 Task: Create in the project AgileImpact and in the Backlog issue 'Create a new online platform for online public speaking courses with advanced speech analysis and feedback features' a child issue 'Serverless computing application monitoring and alerting remediation', and assign it to team member softage.1@softage.net. Create in the project AgileImpact and in the Backlog issue 'Implement a new cloud-based talent management system for a company with advanced talent acquisition and performance evaluation features' a child issue 'Automated infrastructure backup and recovery planning and optimization', and assign it to team member softage.2@softage.net
Action: Mouse moved to (150, 45)
Screenshot: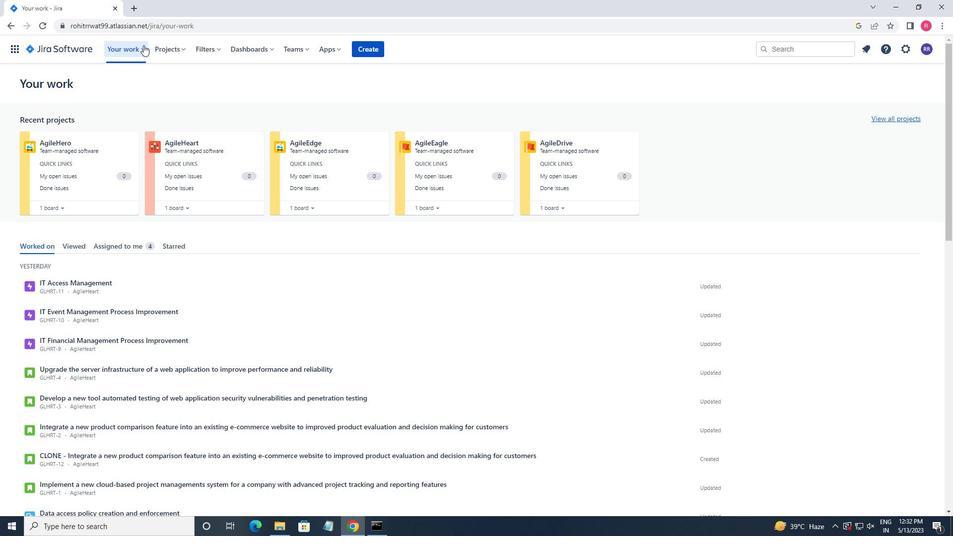 
Action: Mouse pressed left at (150, 45)
Screenshot: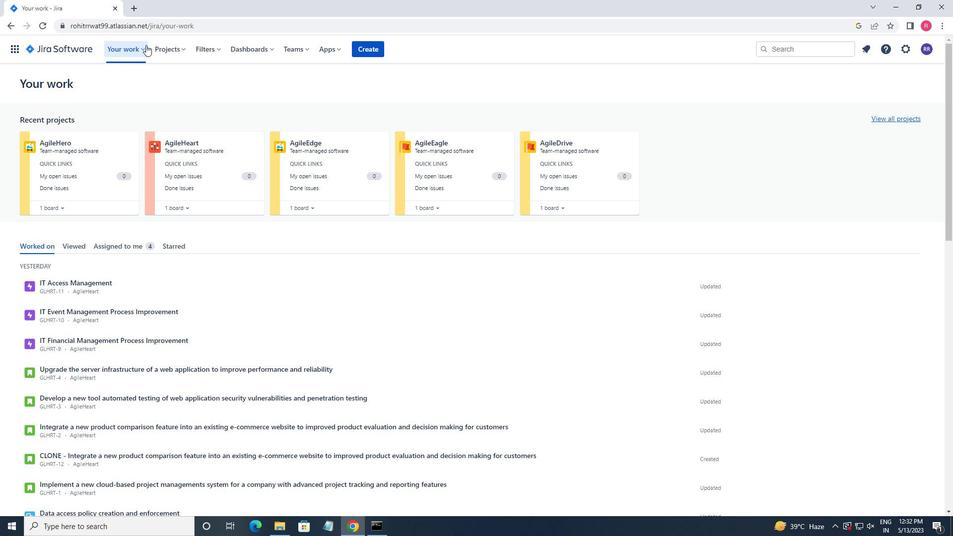 
Action: Mouse moved to (173, 47)
Screenshot: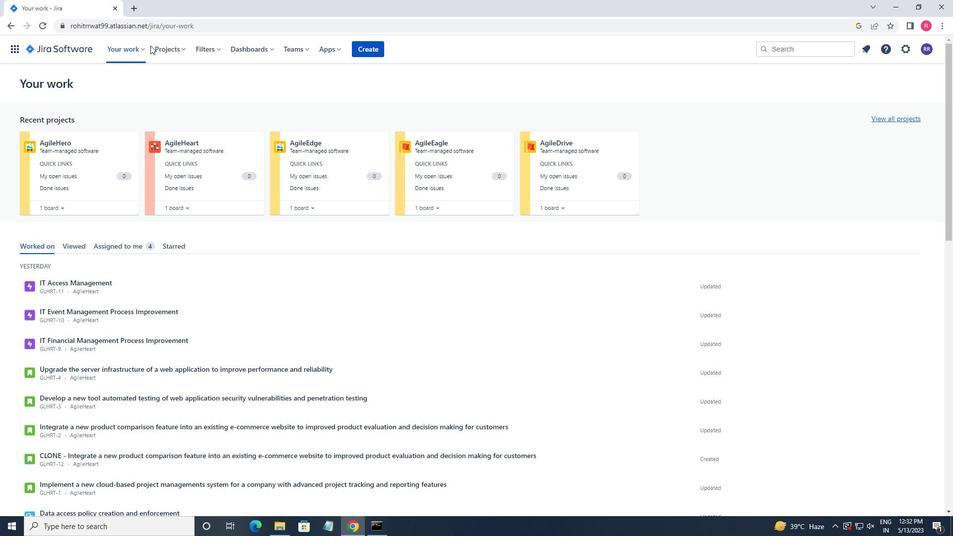 
Action: Mouse pressed left at (173, 47)
Screenshot: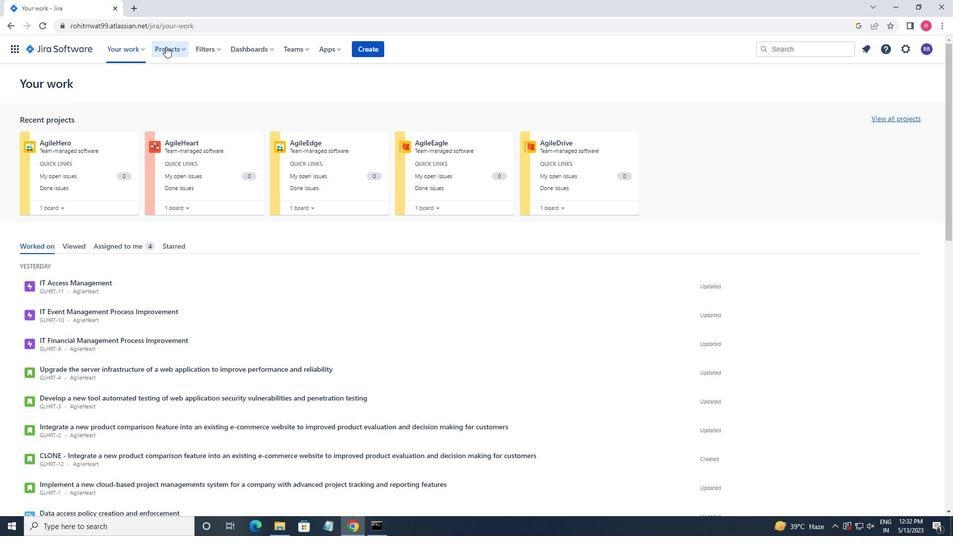 
Action: Mouse moved to (192, 94)
Screenshot: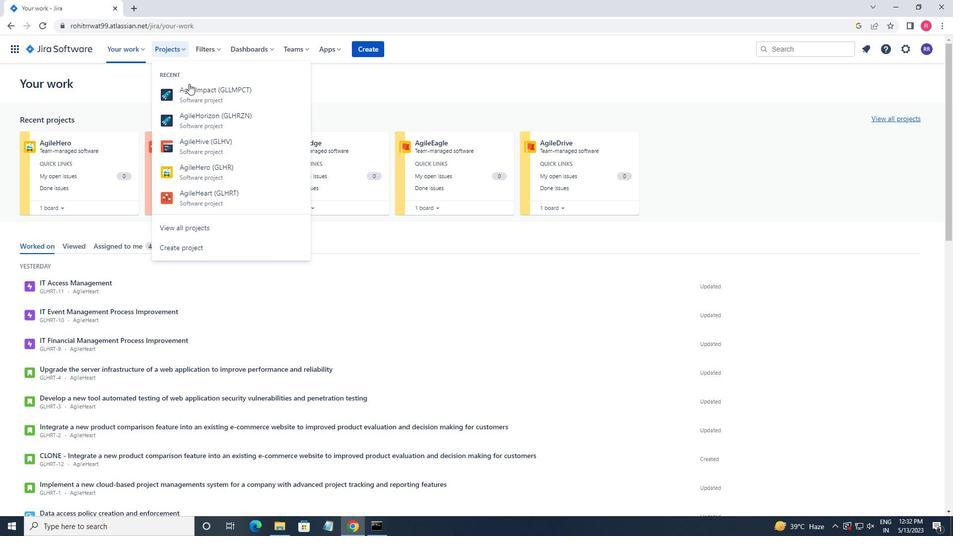 
Action: Mouse pressed left at (192, 94)
Screenshot: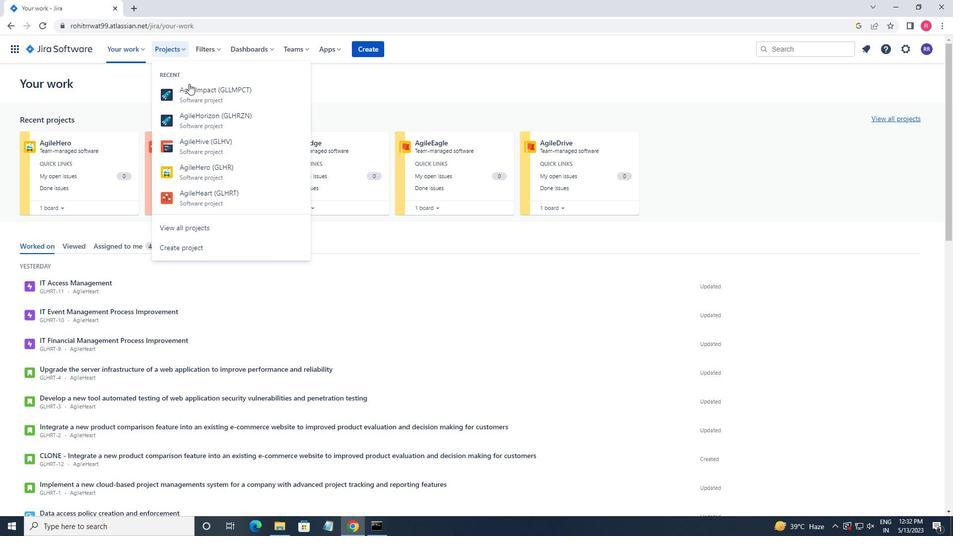 
Action: Mouse moved to (50, 152)
Screenshot: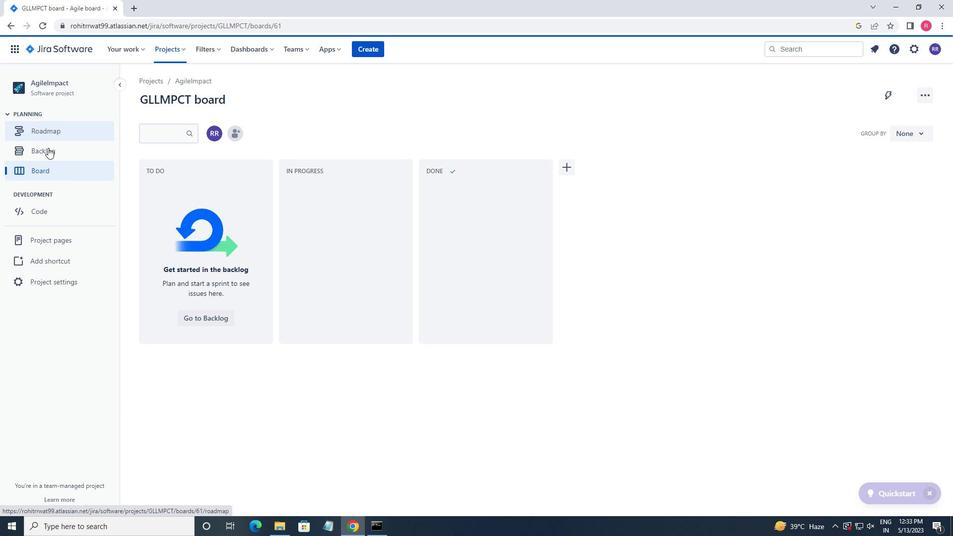 
Action: Mouse pressed left at (50, 152)
Screenshot: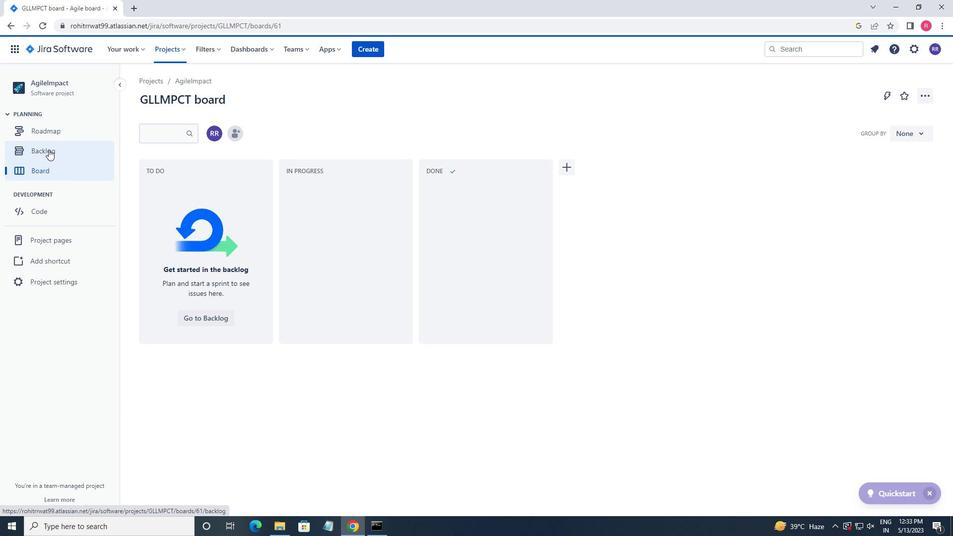 
Action: Mouse moved to (405, 312)
Screenshot: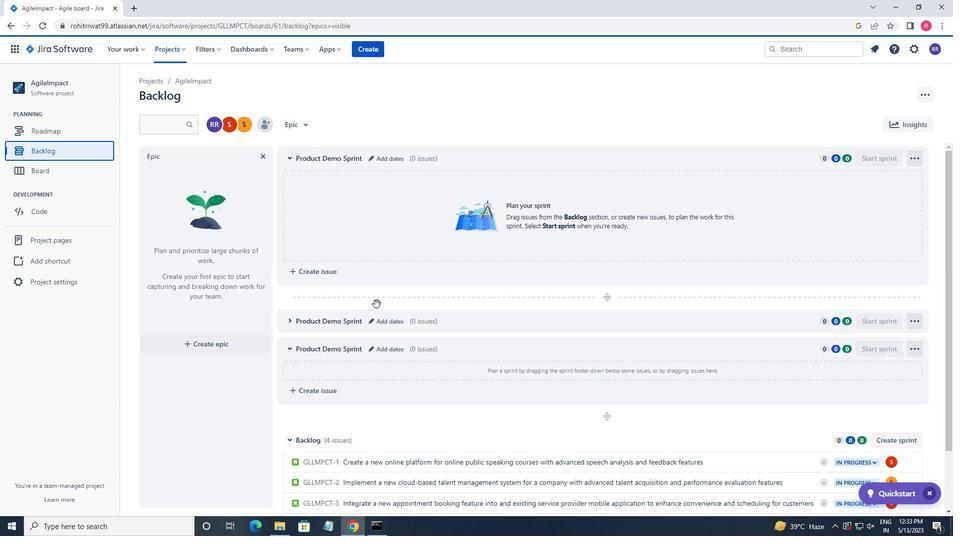 
Action: Mouse scrolled (405, 312) with delta (0, 0)
Screenshot: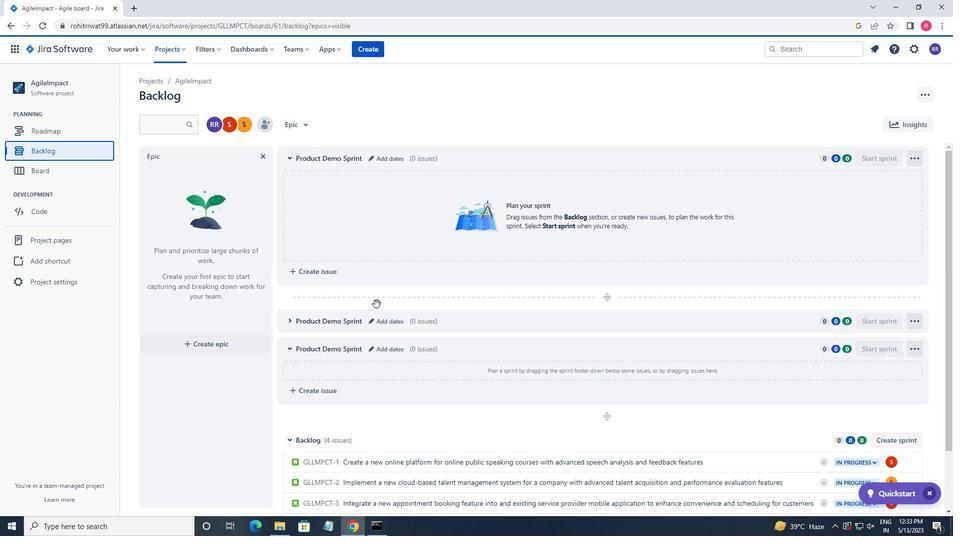 
Action: Mouse moved to (409, 315)
Screenshot: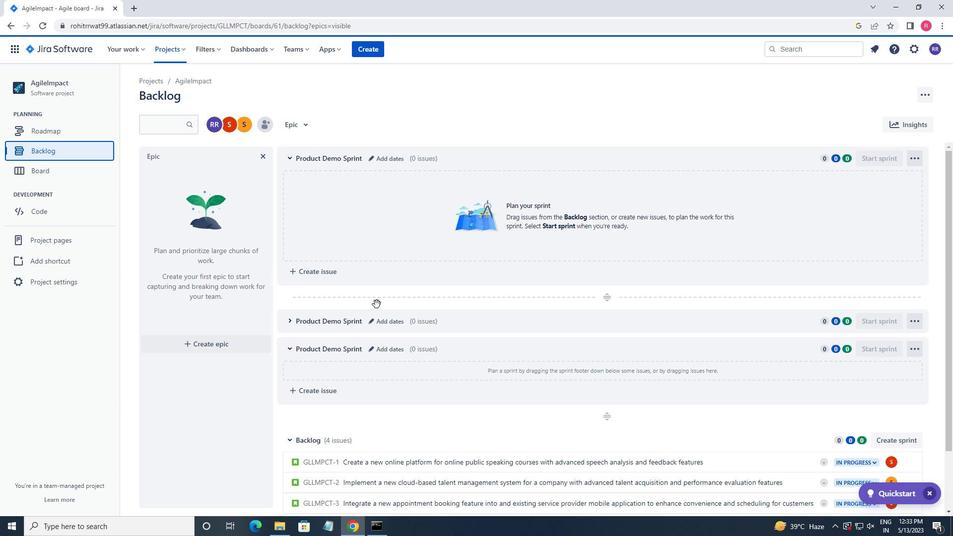 
Action: Mouse scrolled (409, 314) with delta (0, 0)
Screenshot: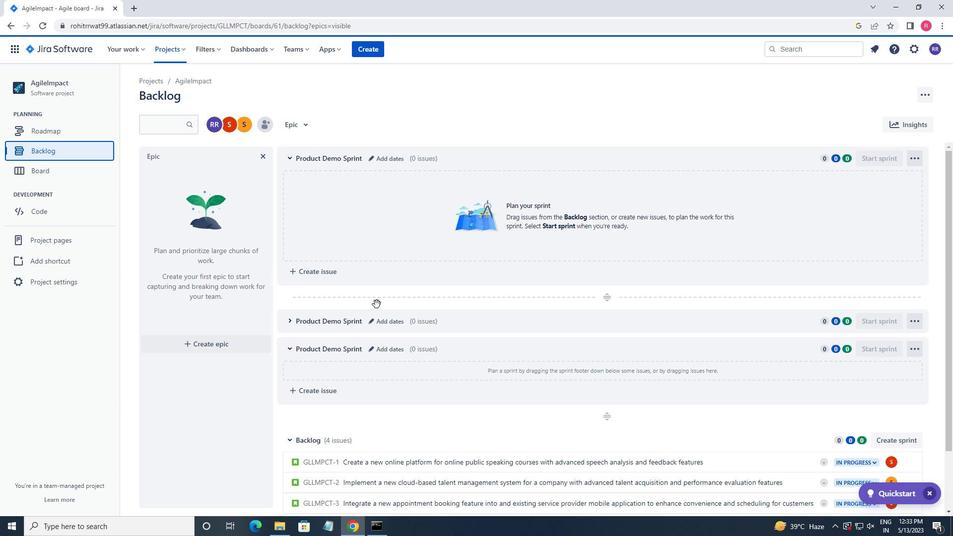 
Action: Mouse moved to (414, 318)
Screenshot: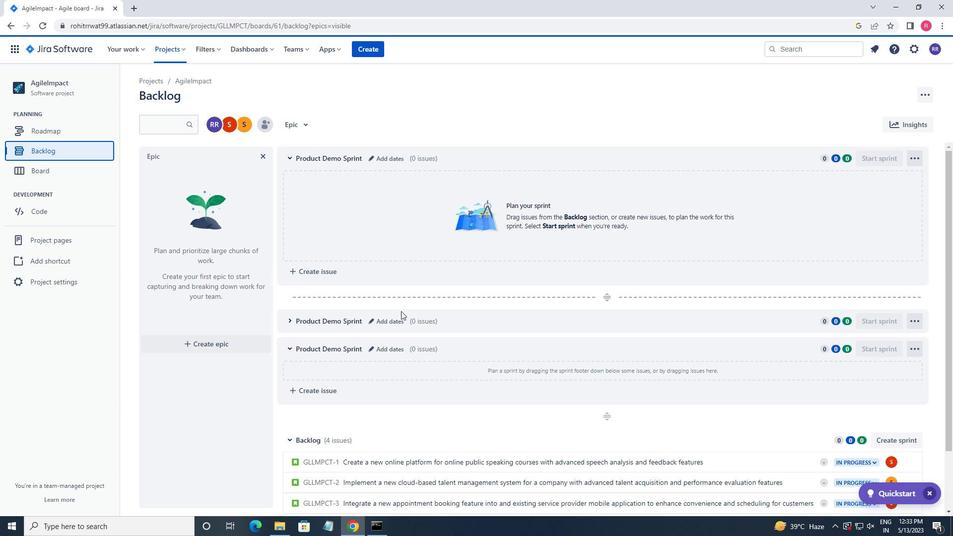 
Action: Mouse scrolled (414, 317) with delta (0, 0)
Screenshot: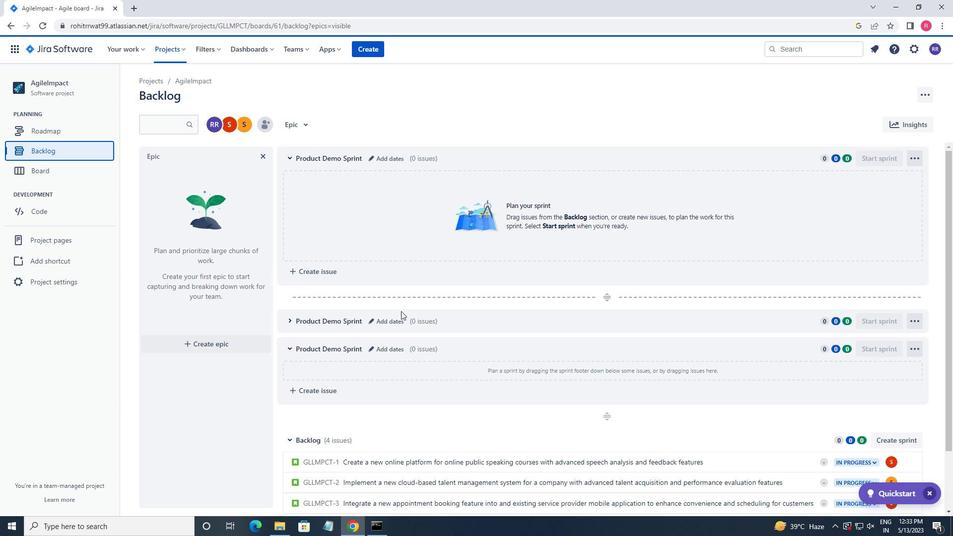 
Action: Mouse moved to (418, 321)
Screenshot: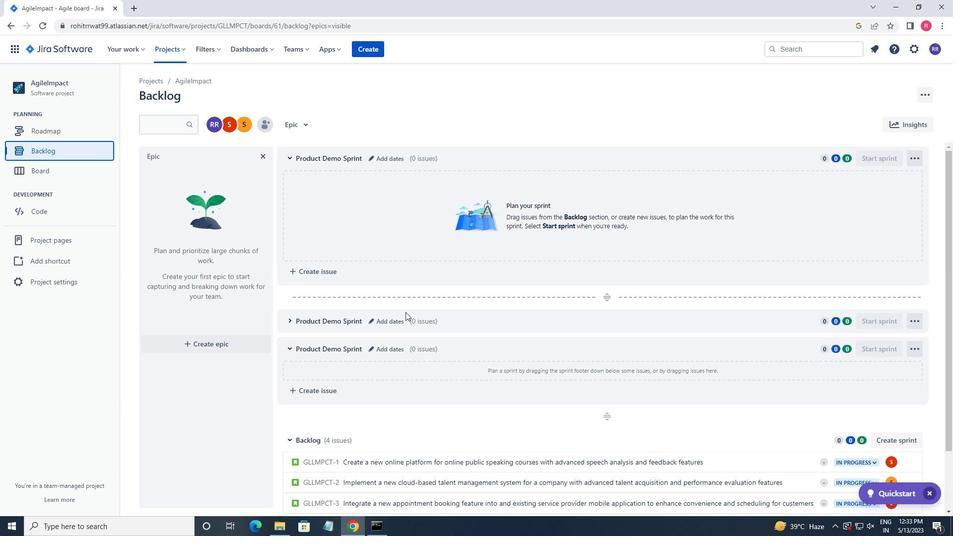 
Action: Mouse scrolled (418, 320) with delta (0, 0)
Screenshot: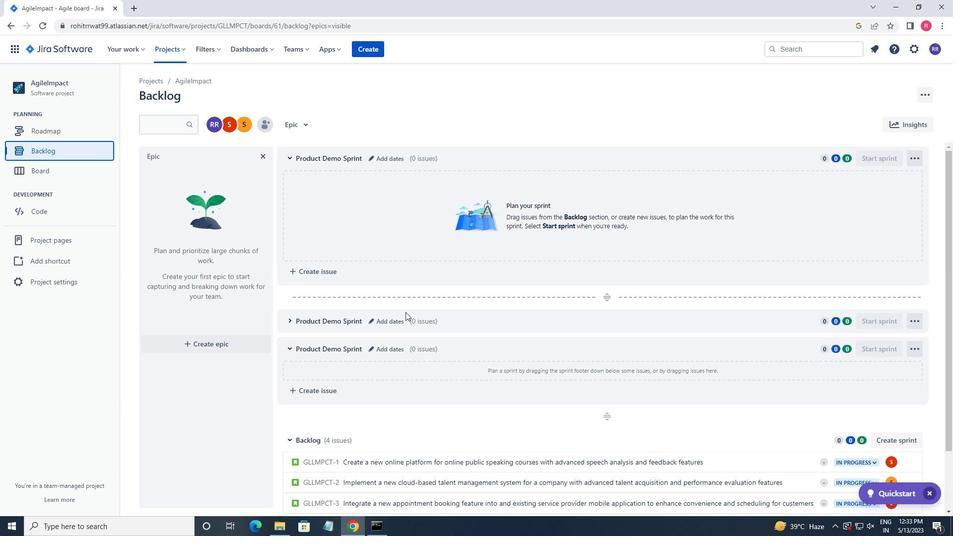 
Action: Mouse moved to (426, 326)
Screenshot: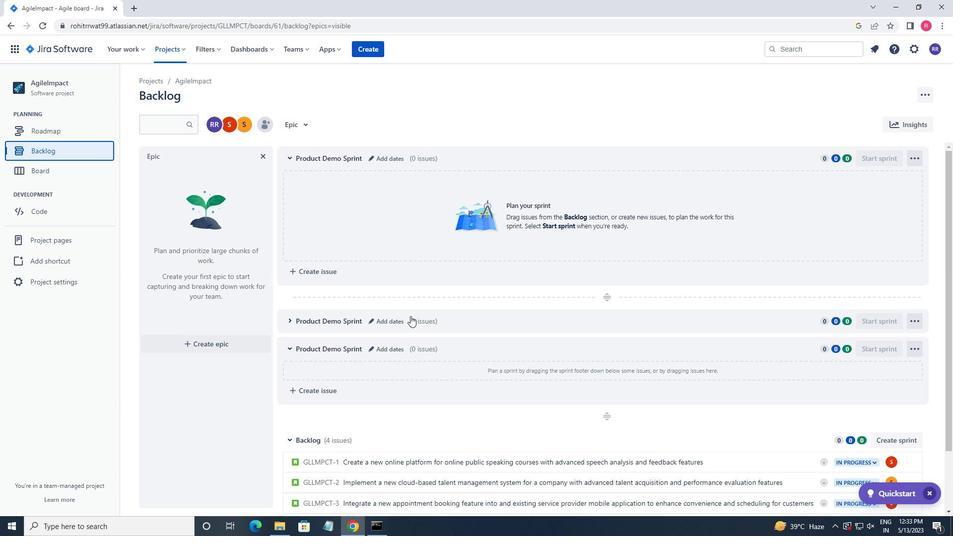 
Action: Mouse scrolled (426, 326) with delta (0, 0)
Screenshot: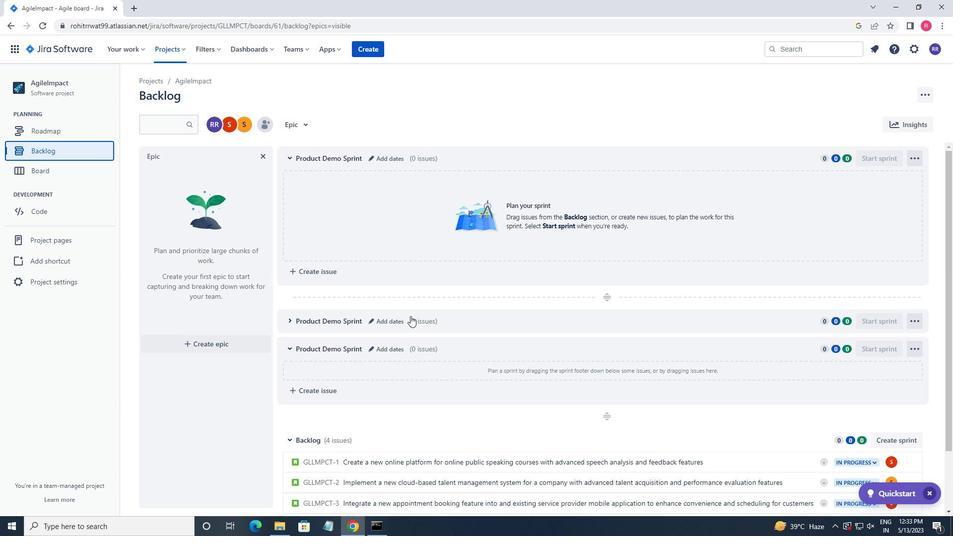 
Action: Mouse moved to (437, 334)
Screenshot: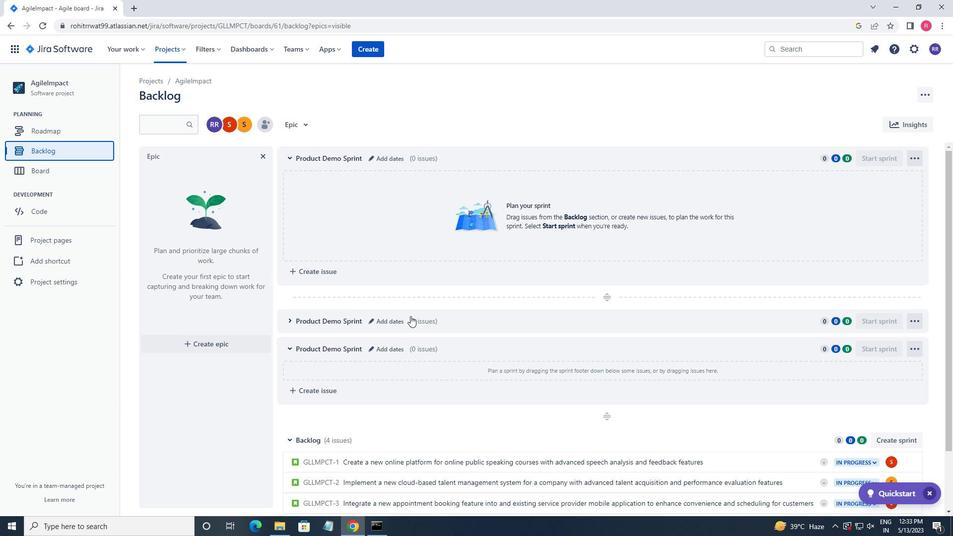 
Action: Mouse scrolled (437, 333) with delta (0, 0)
Screenshot: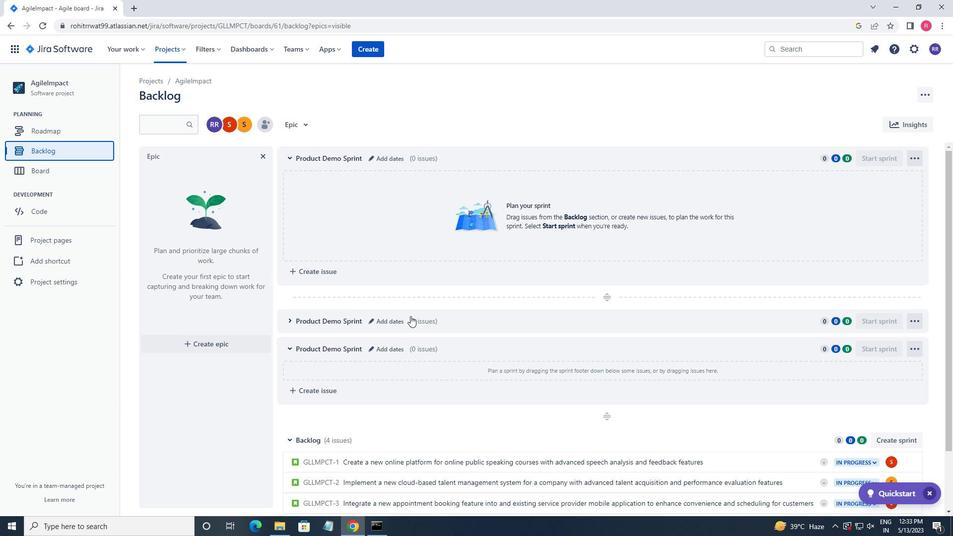 
Action: Mouse moved to (793, 389)
Screenshot: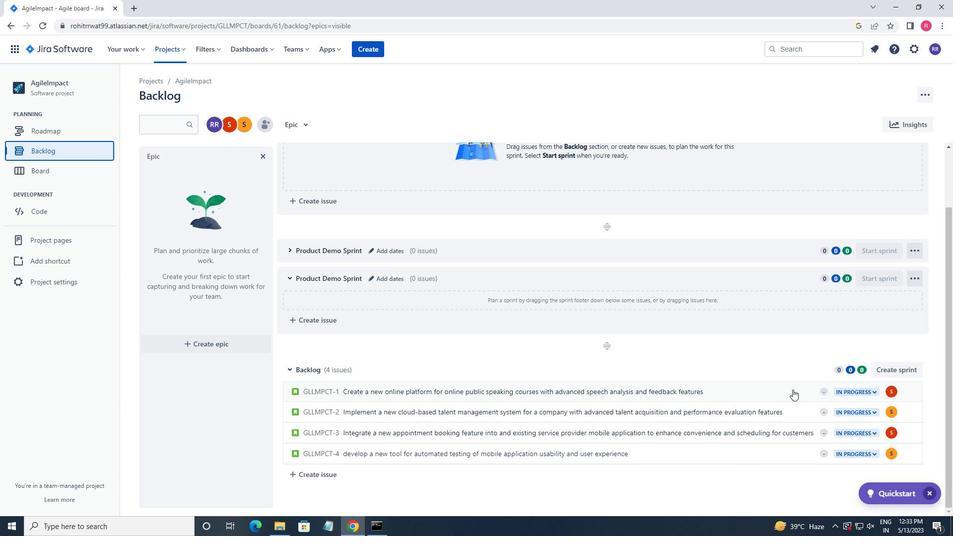 
Action: Mouse pressed left at (793, 389)
Screenshot: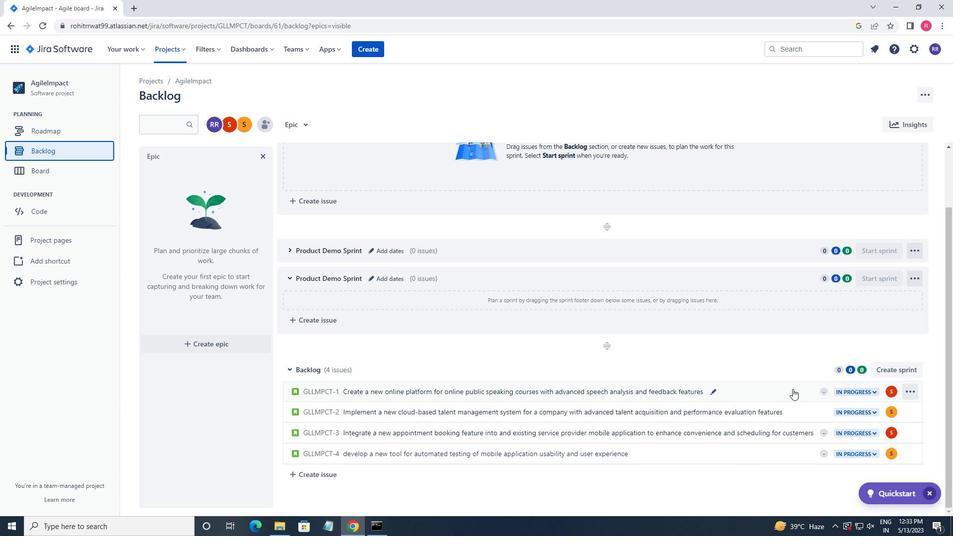 
Action: Mouse moved to (777, 239)
Screenshot: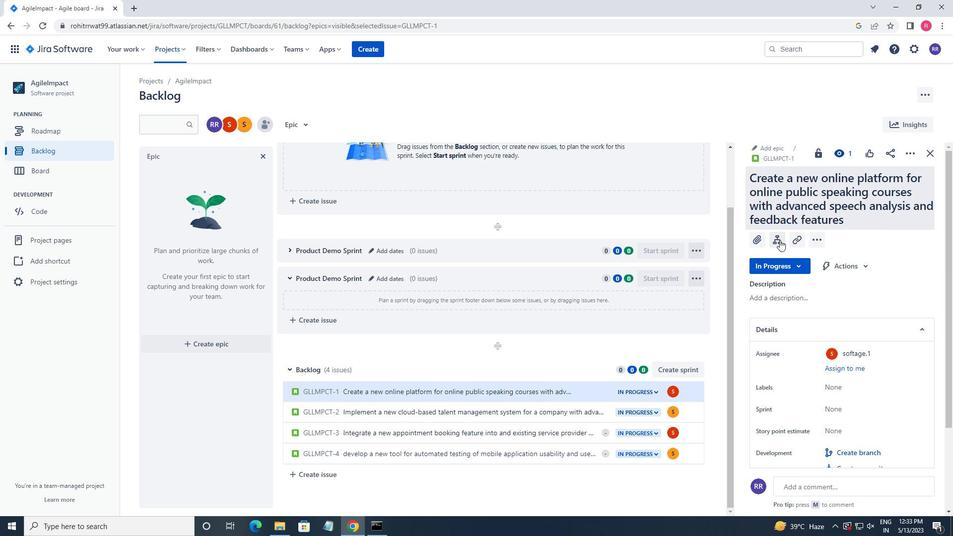 
Action: Mouse pressed left at (777, 239)
Screenshot: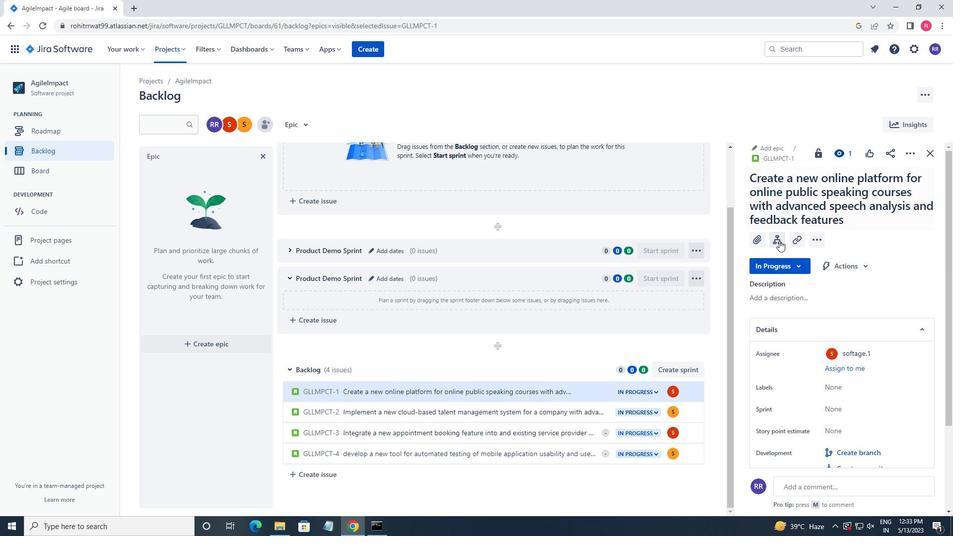
Action: Mouse moved to (771, 331)
Screenshot: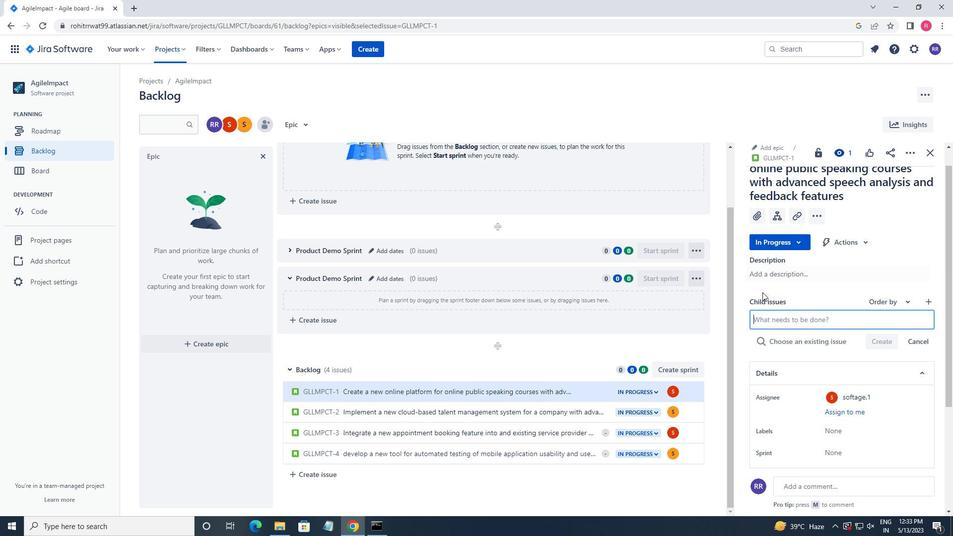 
Action: Key pressed <Key.shift>SERVERLESS<Key.space>COMPUTING<Key.space>APPLICATION<Key.space>MONITORING<Key.space>AND<Key.space>ALERTING<Key.space>REMEDIATION<Key.enter>
Screenshot: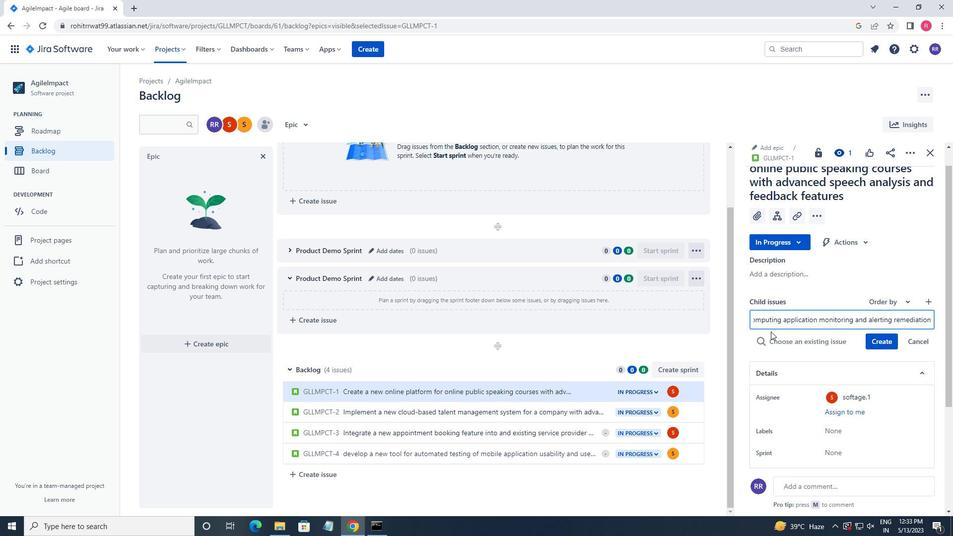 
Action: Mouse moved to (888, 322)
Screenshot: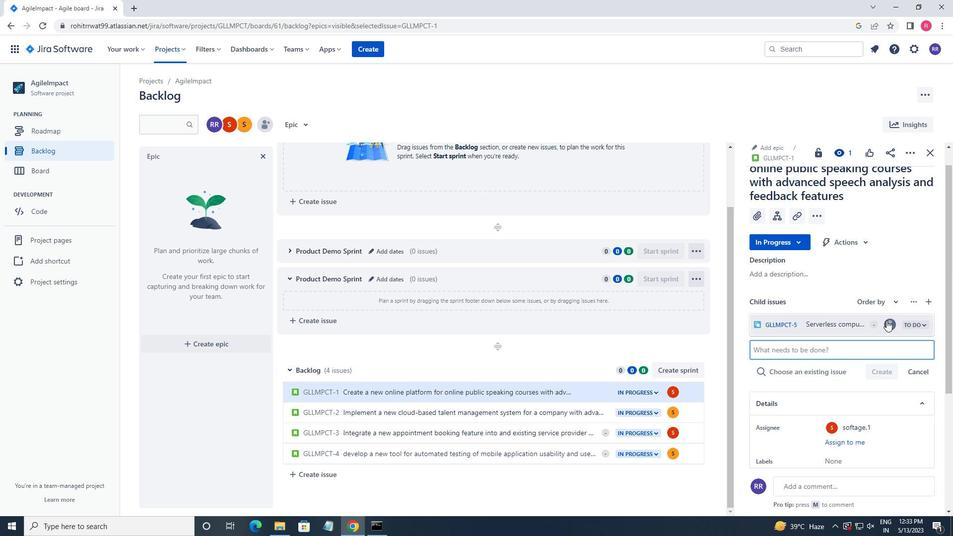 
Action: Mouse pressed left at (888, 322)
Screenshot: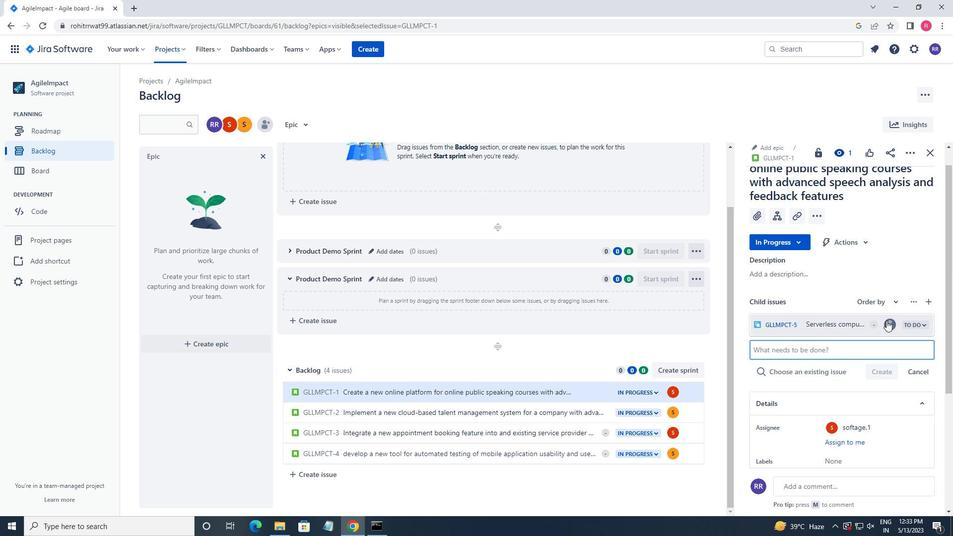 
Action: Mouse moved to (879, 317)
Screenshot: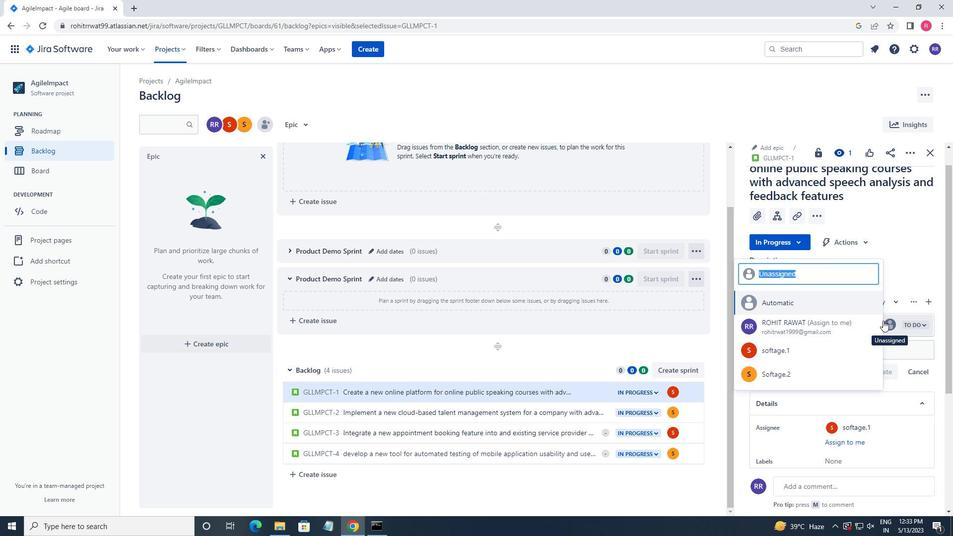 
Action: Key pressed SOFTAGE.1
Screenshot: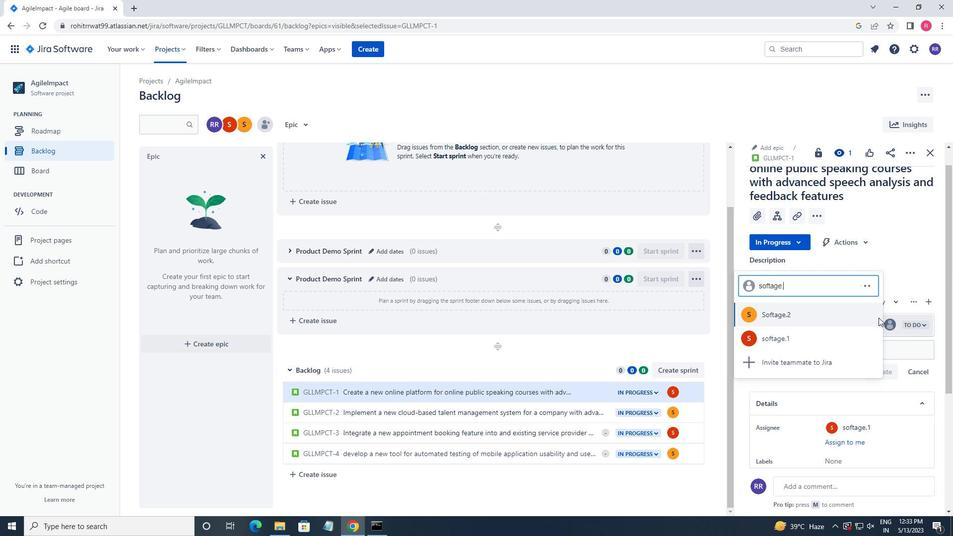 
Action: Mouse moved to (794, 320)
Screenshot: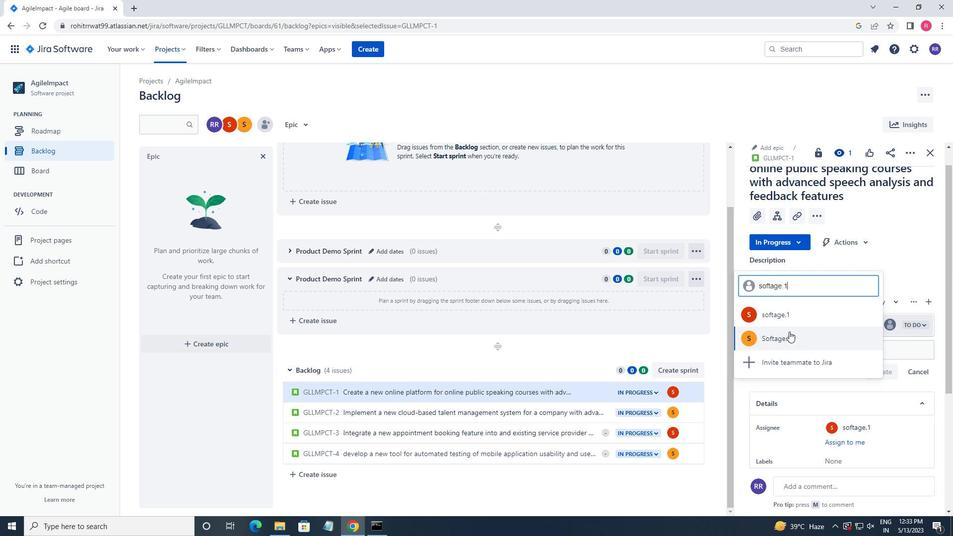 
Action: Mouse pressed left at (794, 320)
Screenshot: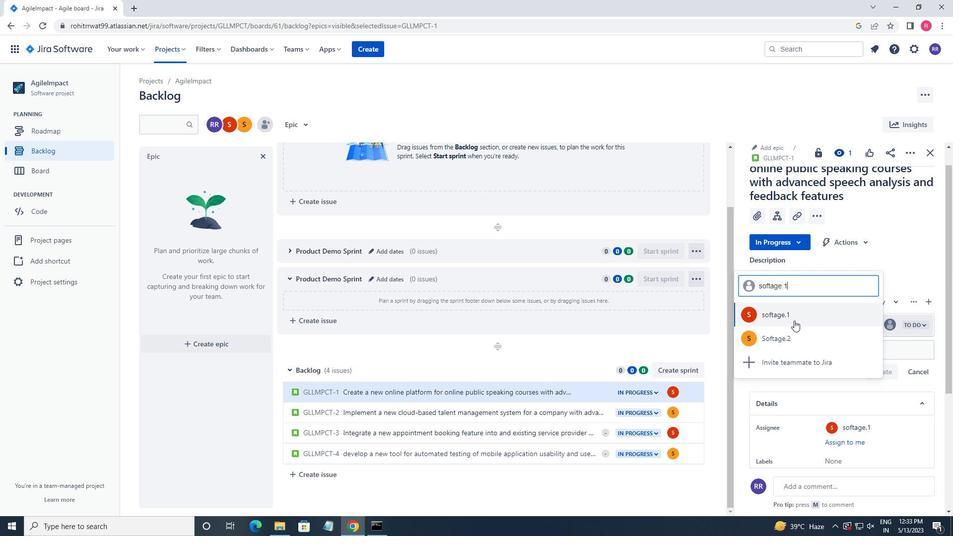 
Action: Mouse moved to (573, 419)
Screenshot: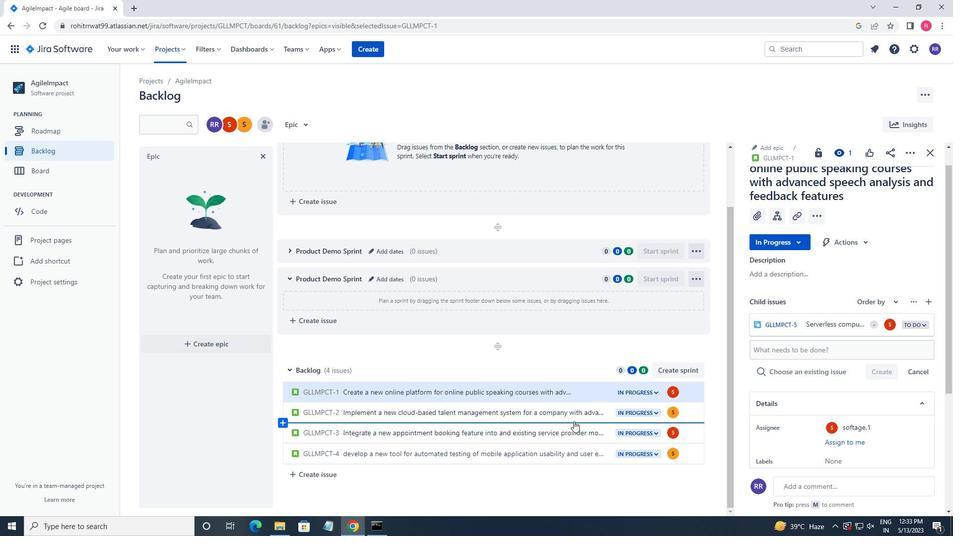 
Action: Mouse pressed left at (573, 419)
Screenshot: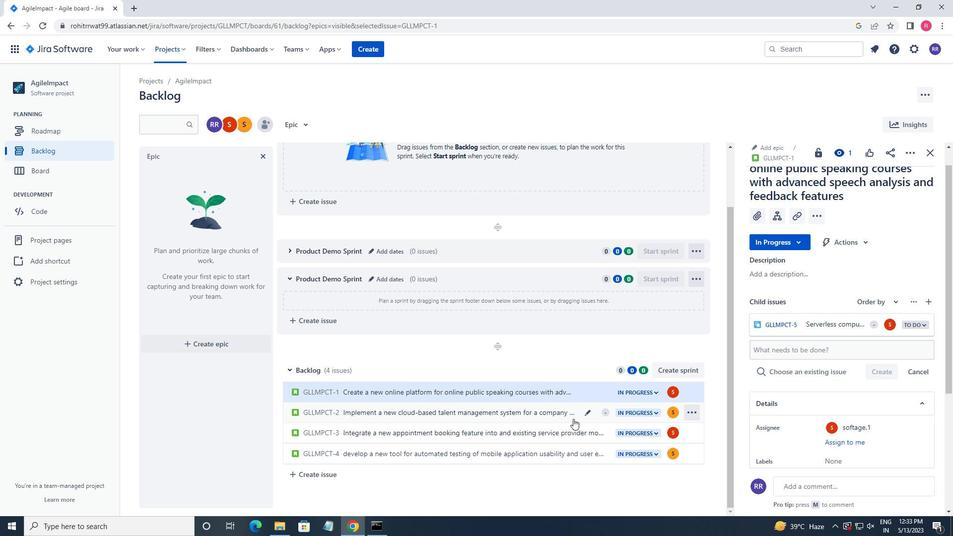
Action: Mouse moved to (780, 258)
Screenshot: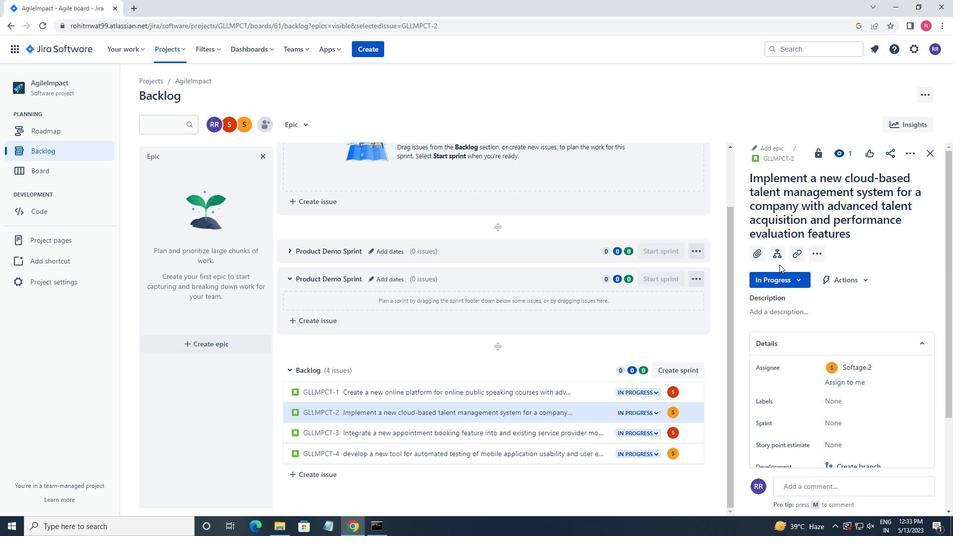 
Action: Mouse pressed left at (780, 258)
Screenshot: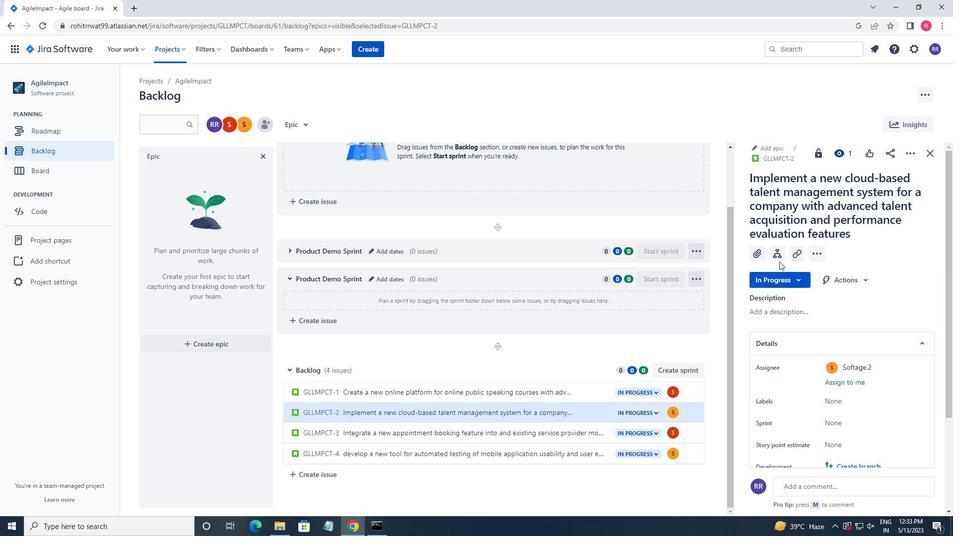 
Action: Key pressed <Key.shift>A<Key.backspace><Key.shift>AI<Key.backspace>UTOMATED<Key.space>INFRASTRUCTURE<Key.space>BACKUP<Key.space>AND<Key.space>RECOVERY<Key.space>PLANNING<Key.space><Key.space>AND<Key.space>OPTIMIZATION<Key.space><Key.enter>
Screenshot: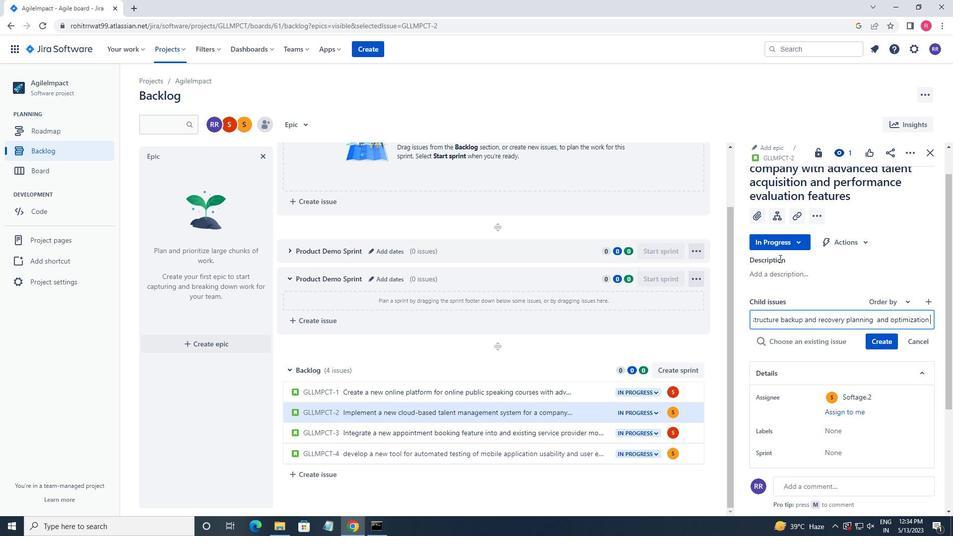 
Action: Mouse moved to (888, 325)
Screenshot: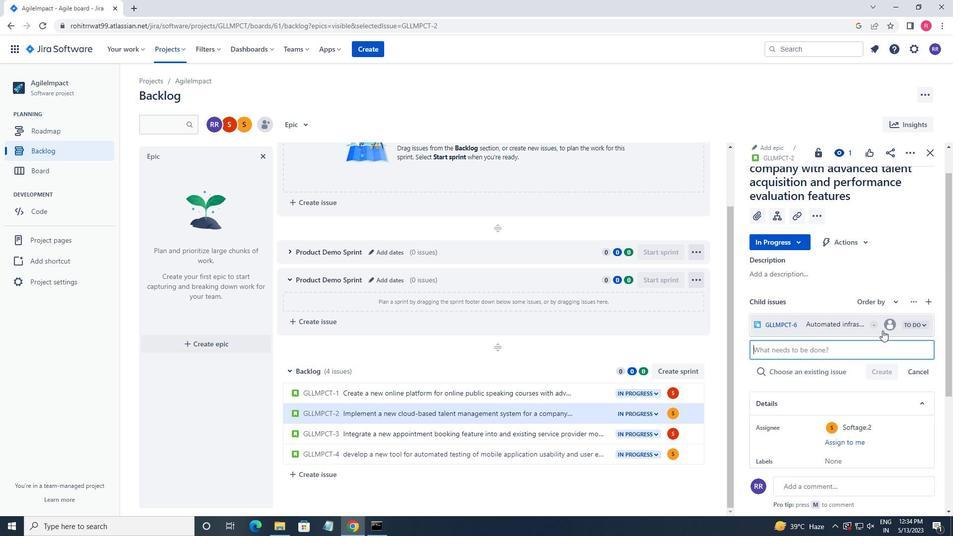 
Action: Mouse pressed left at (888, 325)
Screenshot: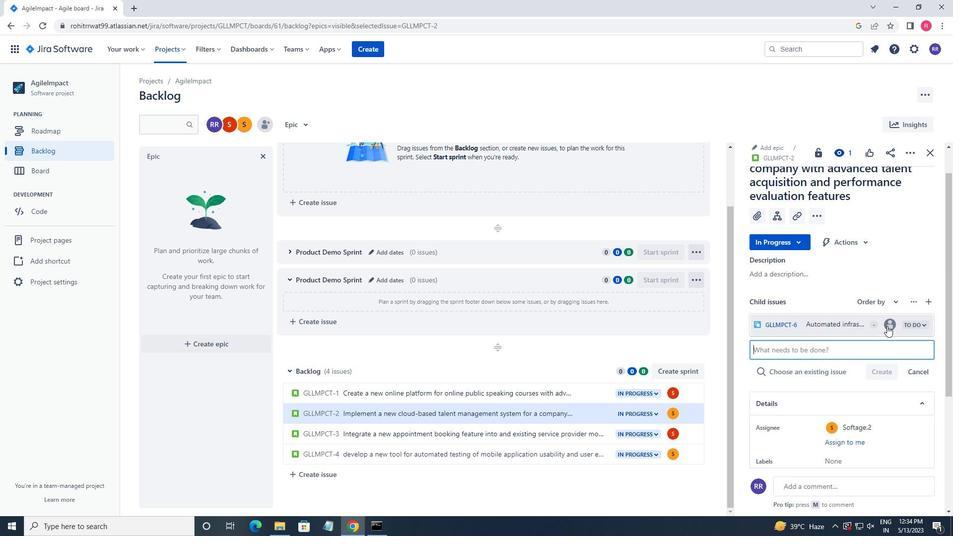 
Action: Mouse moved to (888, 325)
Screenshot: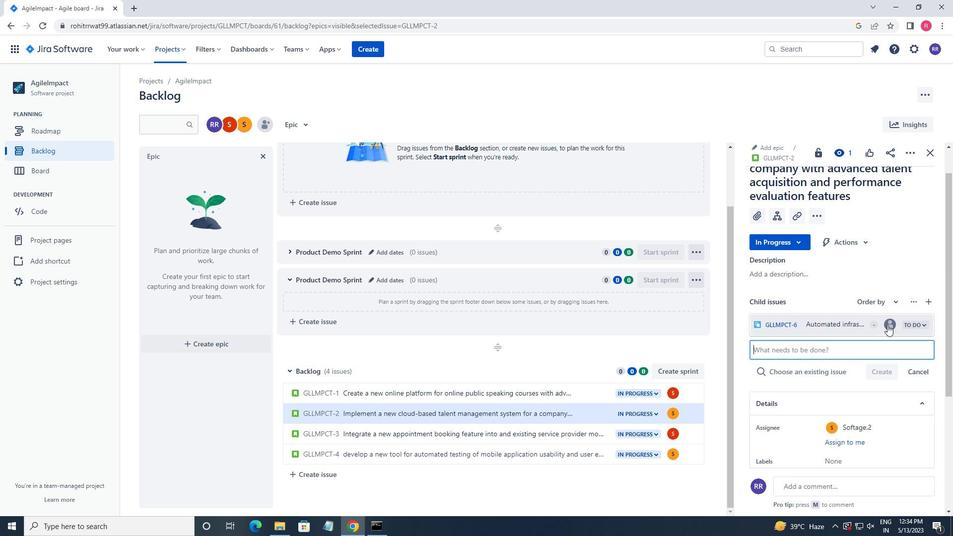 
Action: Key pressed SOFTAGE
Screenshot: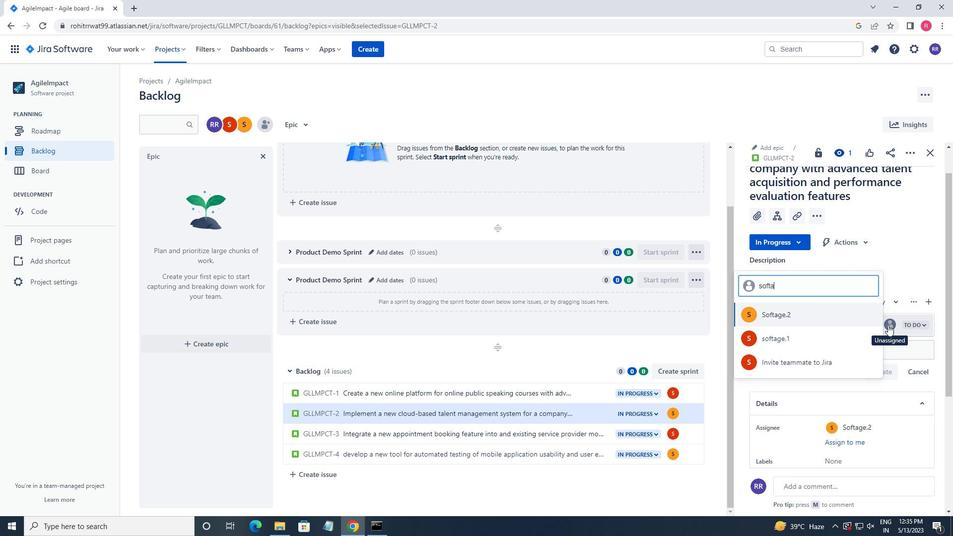 
Action: Mouse moved to (888, 324)
Screenshot: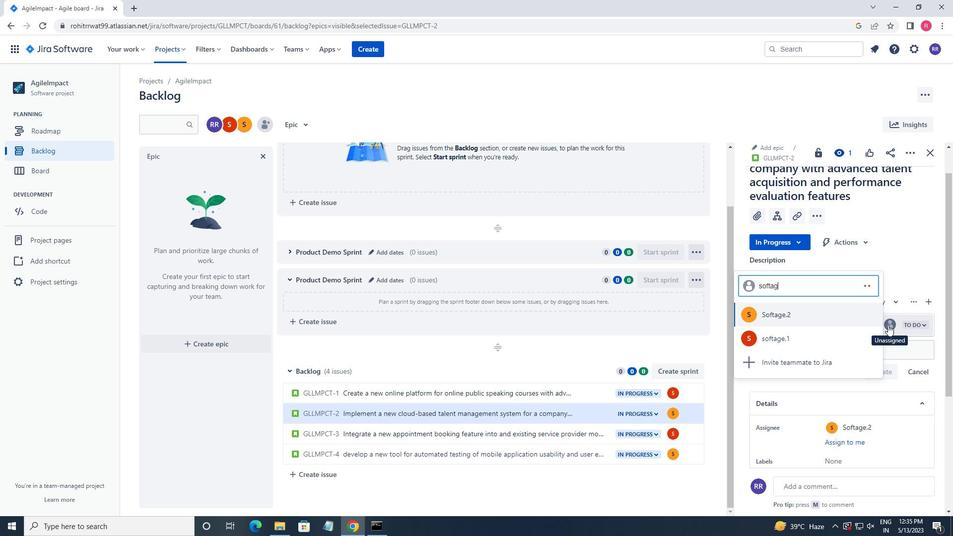 
Action: Key pressed .
Screenshot: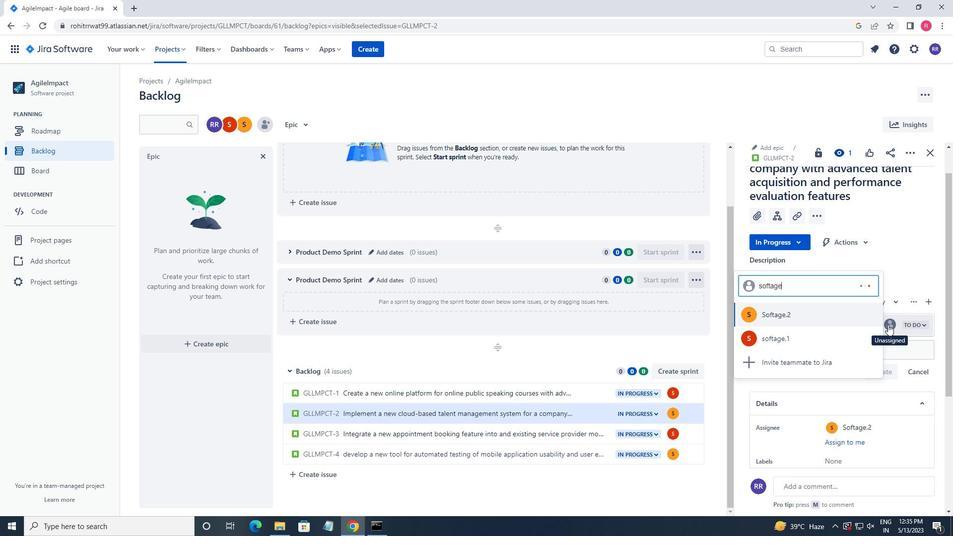 
Action: Mouse moved to (876, 316)
Screenshot: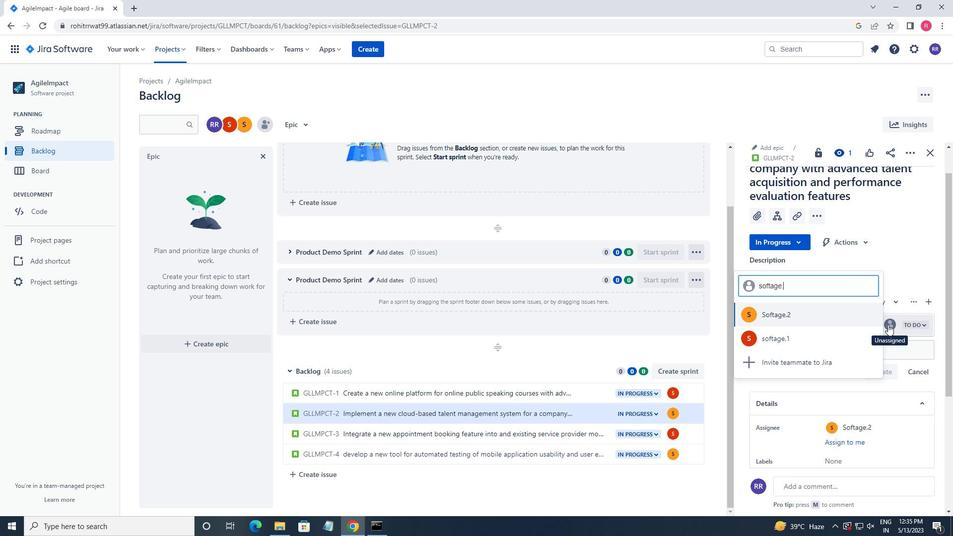 
Action: Key pressed 2
Screenshot: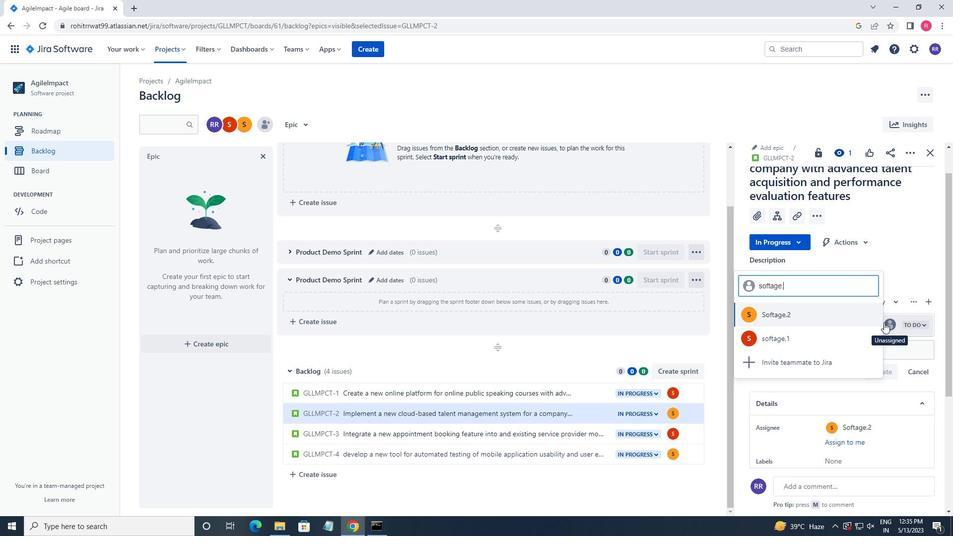 
Action: Mouse moved to (784, 320)
Screenshot: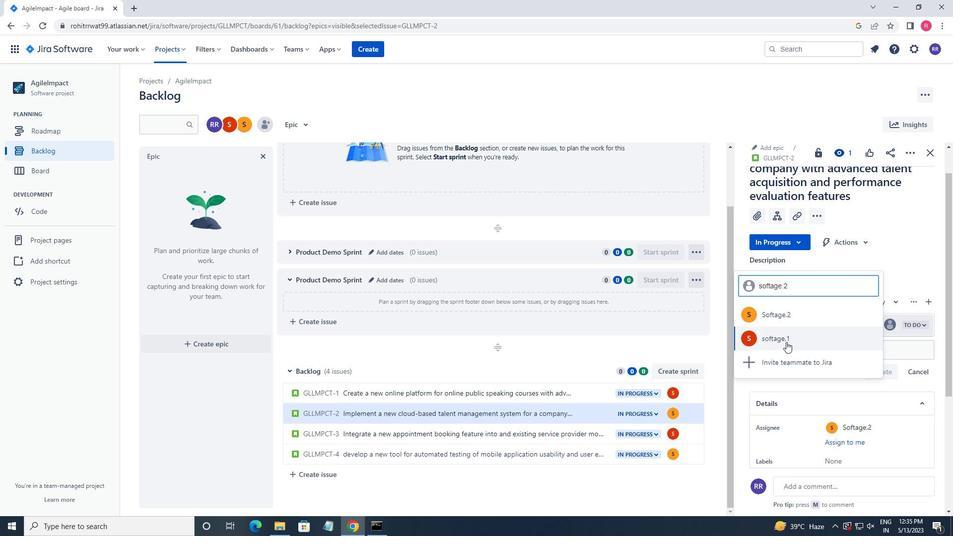 
Action: Mouse pressed left at (784, 320)
Screenshot: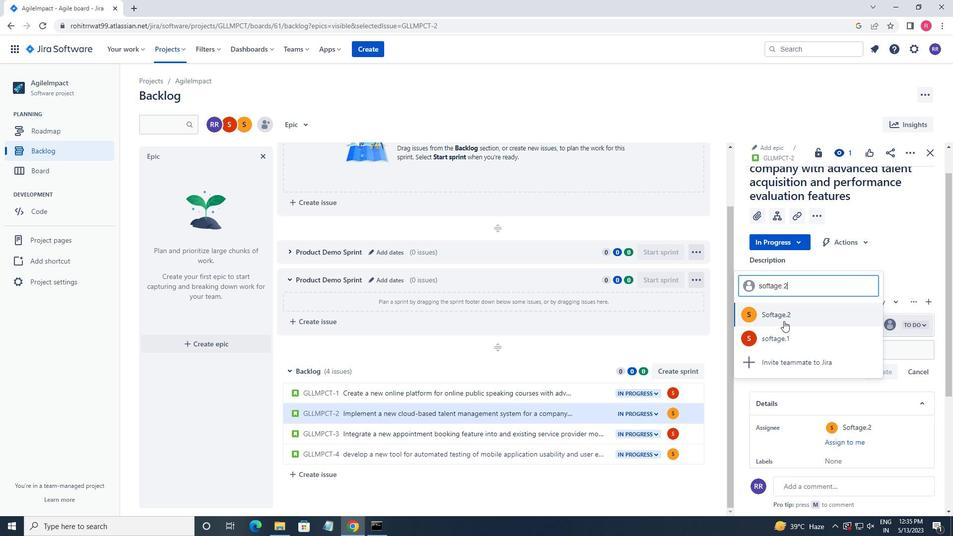 
